 Task: Create a task  Implement a feature for users to share their activity on social media , assign it to team member softage.8@softage.net in the project VortexTech and update the status of the task to  At Risk , set the priority of the task to Medium.
Action: Mouse moved to (83, 358)
Screenshot: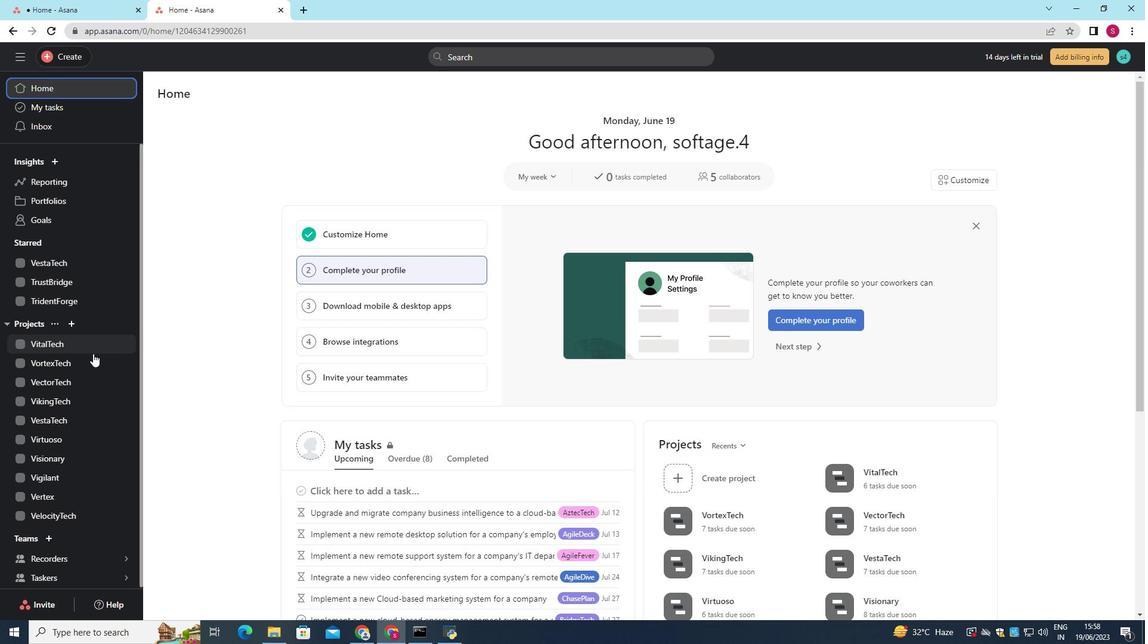 
Action: Mouse pressed left at (83, 358)
Screenshot: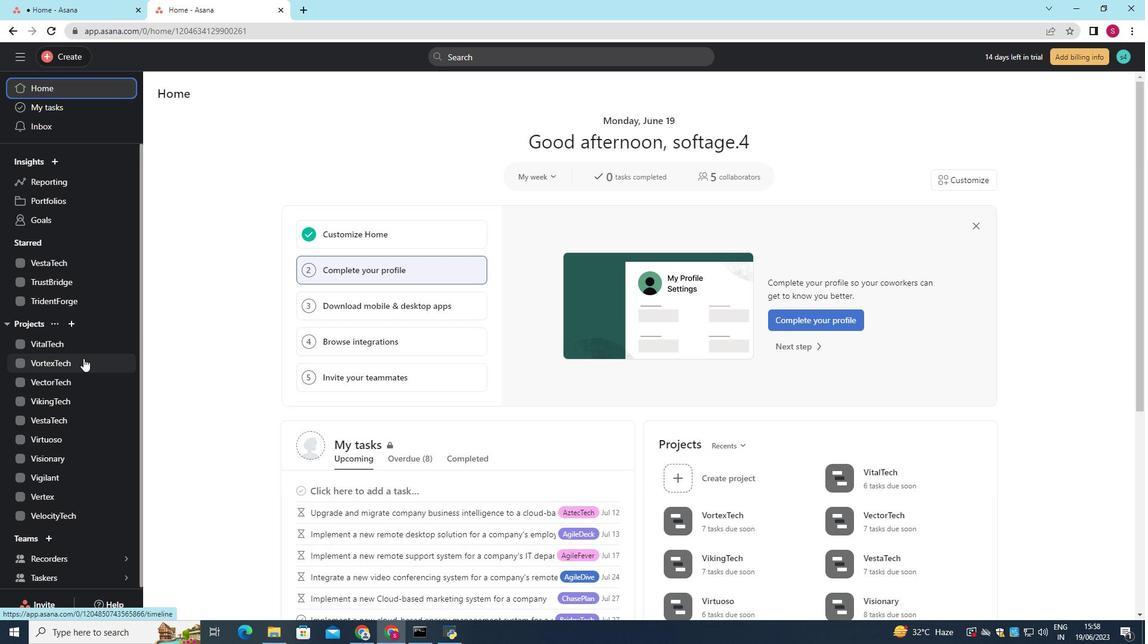 
Action: Mouse moved to (410, 334)
Screenshot: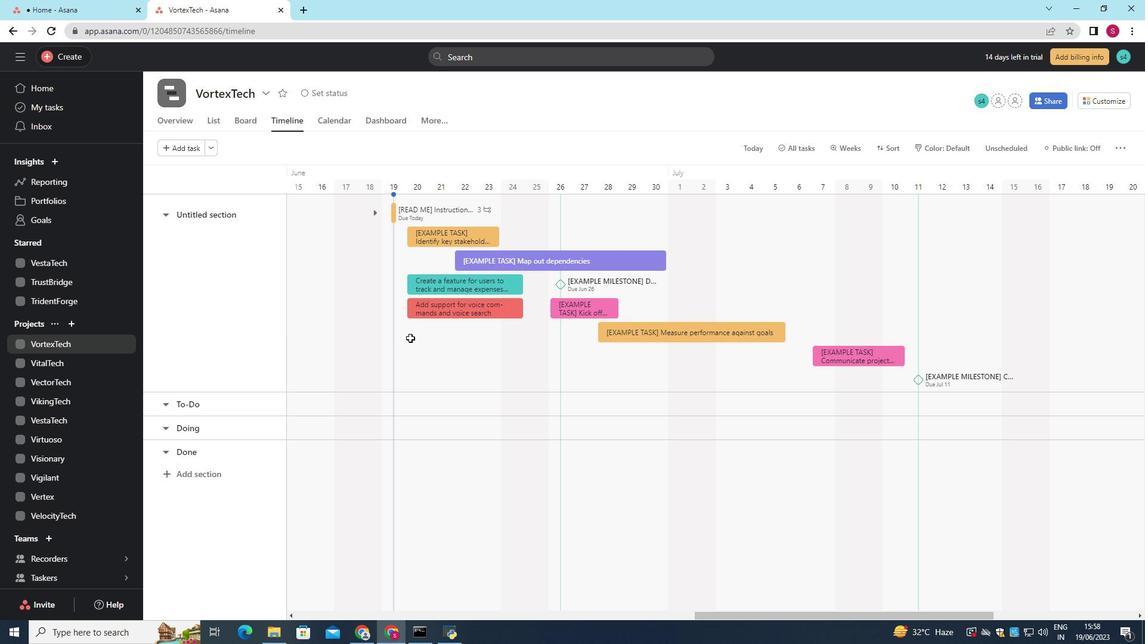 
Action: Mouse pressed left at (410, 334)
Screenshot: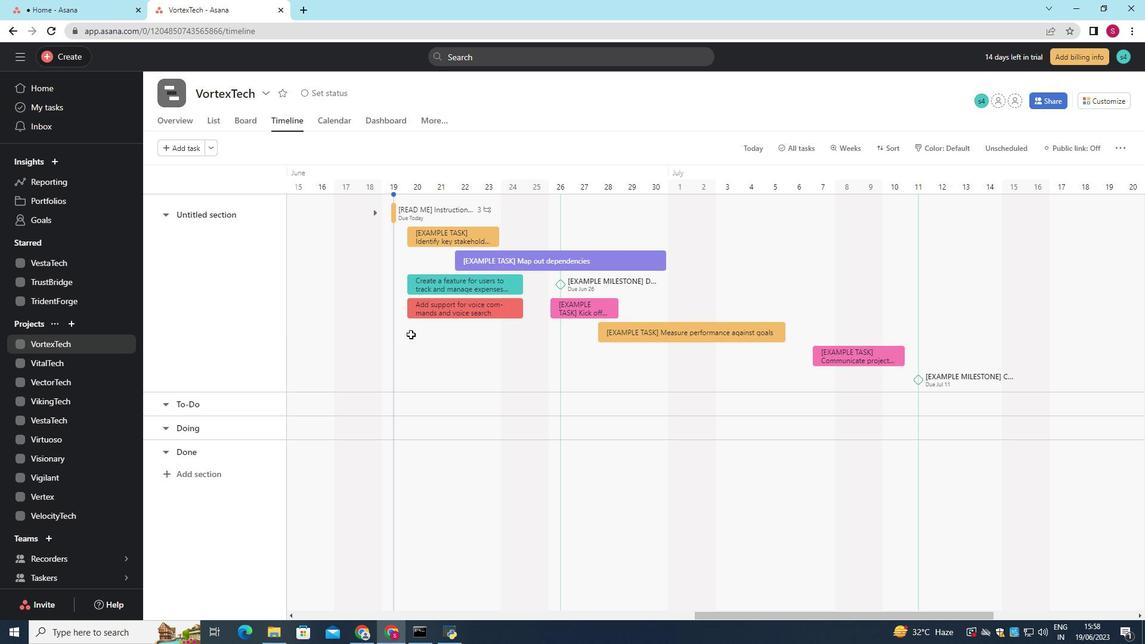 
Action: Mouse moved to (397, 342)
Screenshot: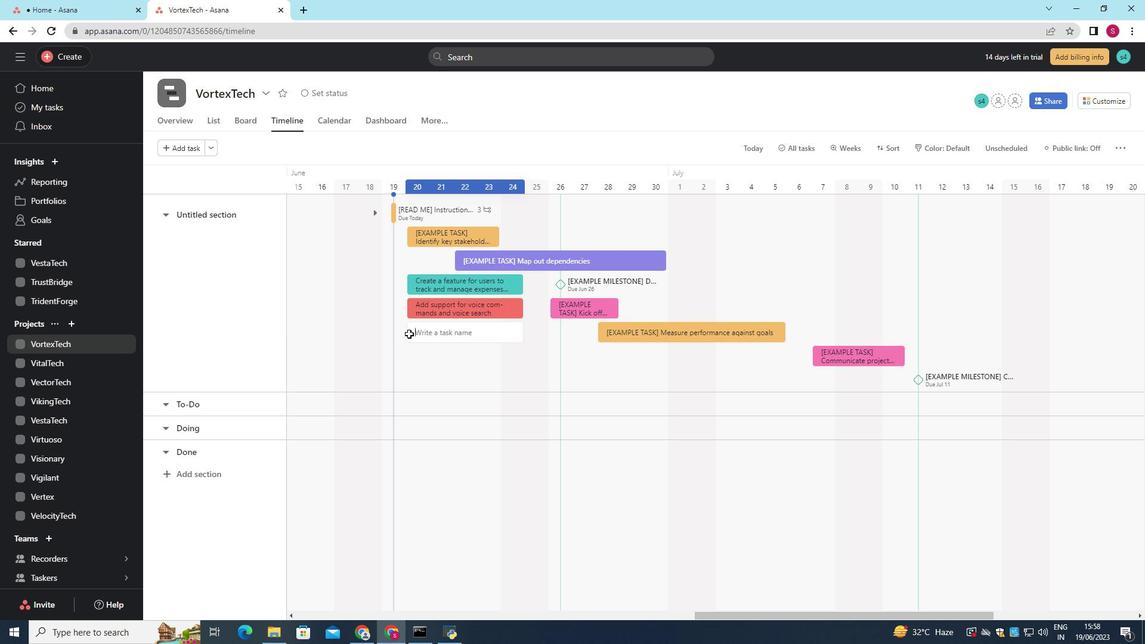 
Action: Key pressed <Key.shift>Implement<Key.space>a<Key.space>feature<Key.space>for<Key.space>users<Key.space>to<Key.space>share<Key.space>their<Key.space>activity<Key.space>on<Key.space>social<Key.space>media<Key.enter>
Screenshot: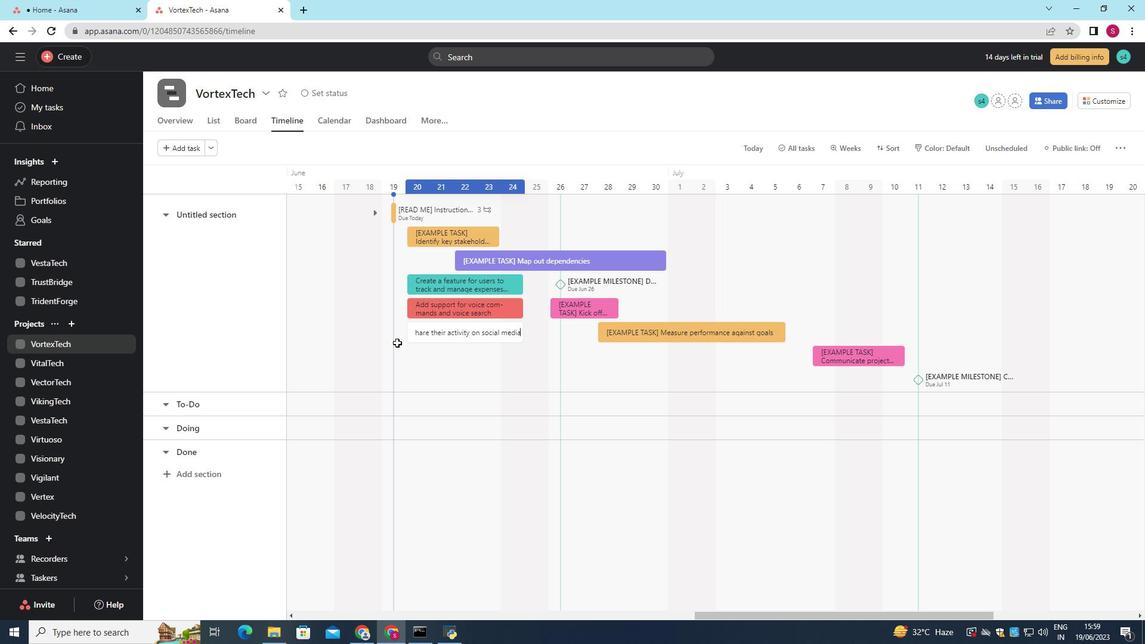 
Action: Mouse moved to (445, 325)
Screenshot: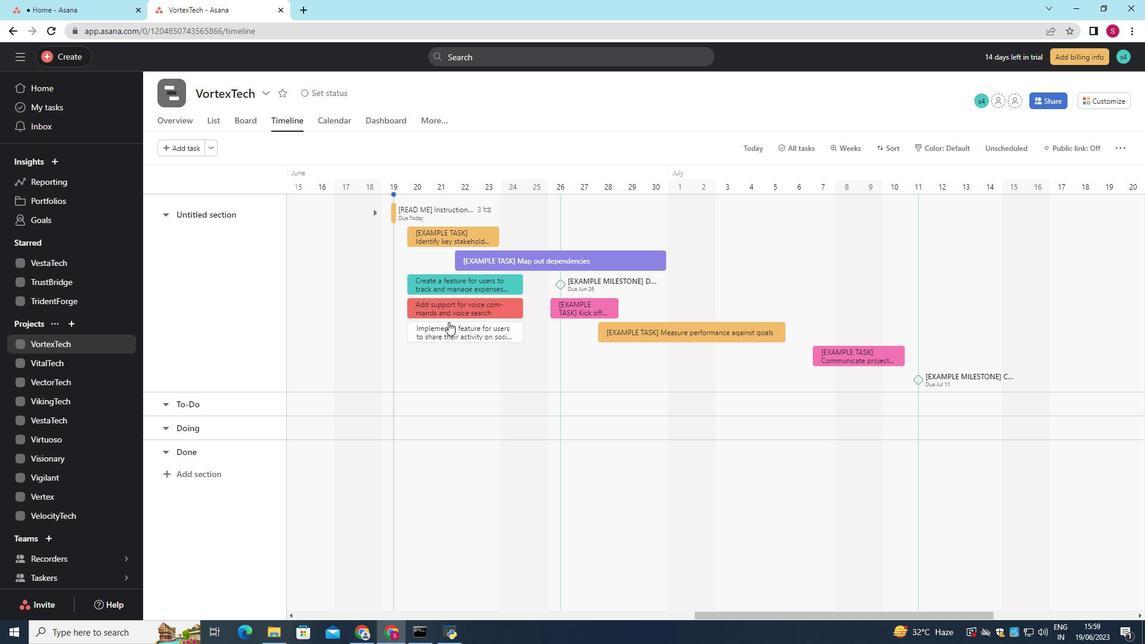 
Action: Mouse pressed left at (445, 325)
Screenshot: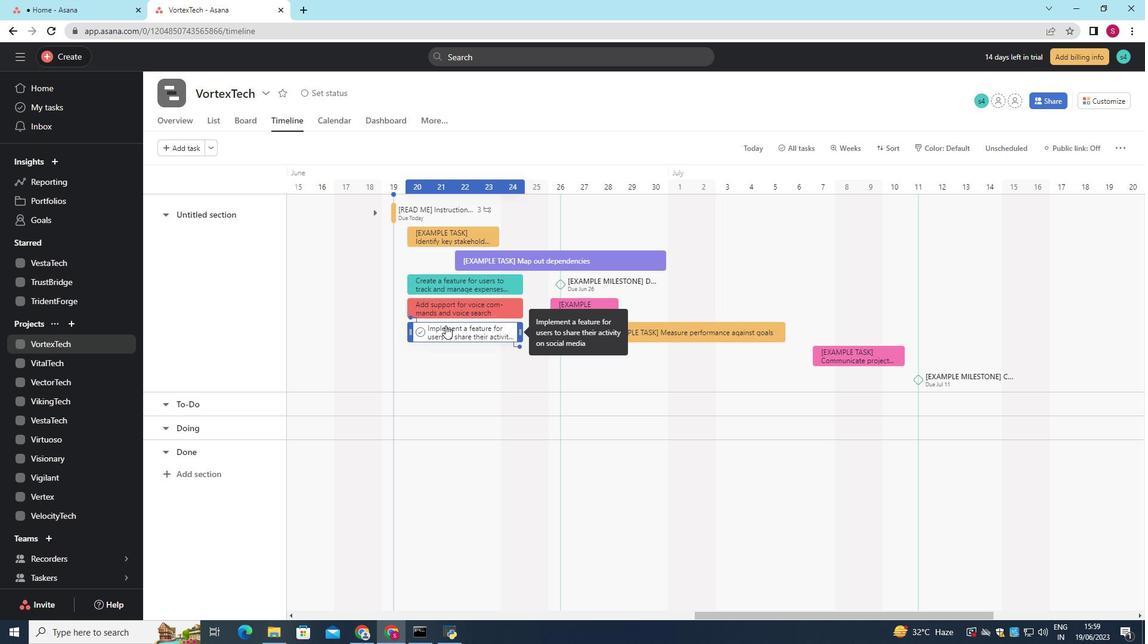 
Action: Mouse moved to (863, 236)
Screenshot: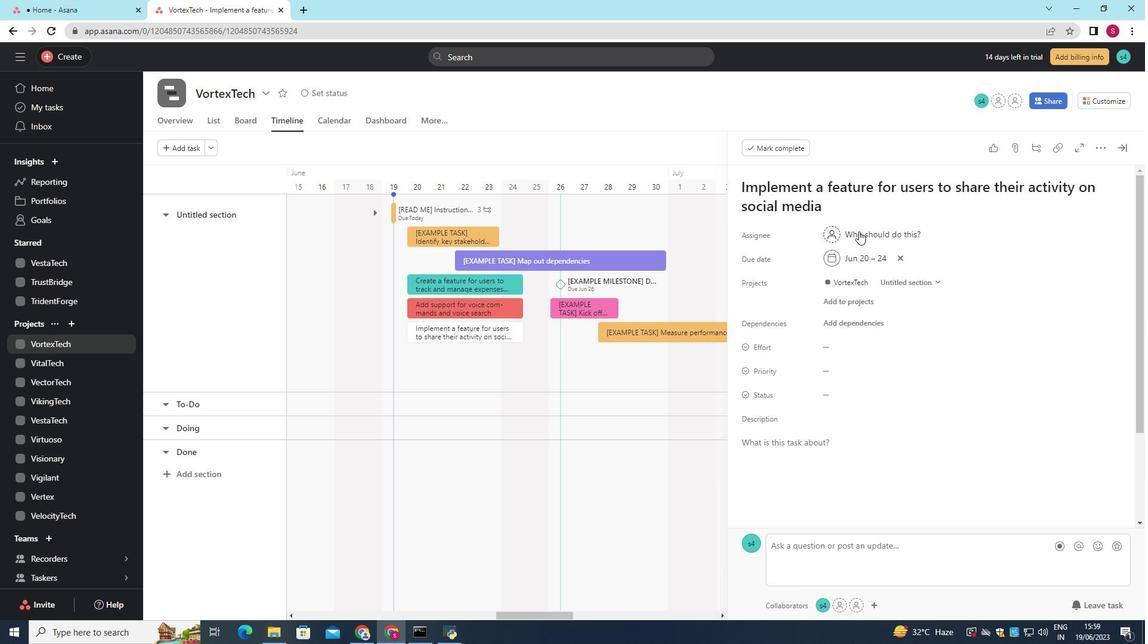 
Action: Mouse pressed left at (863, 236)
Screenshot: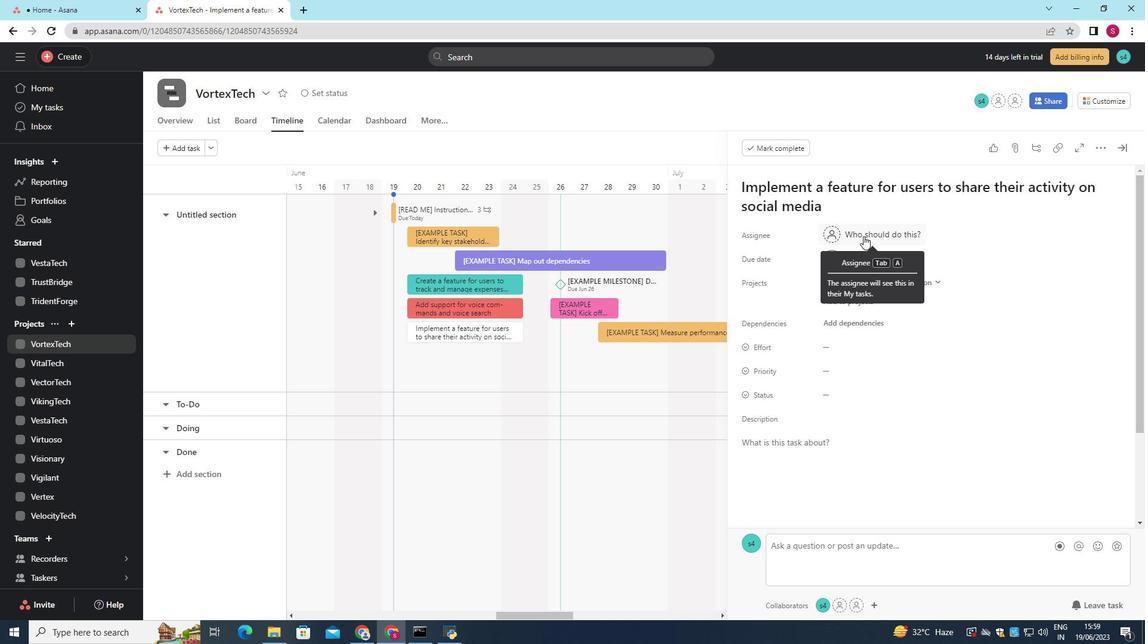 
Action: Mouse moved to (857, 239)
Screenshot: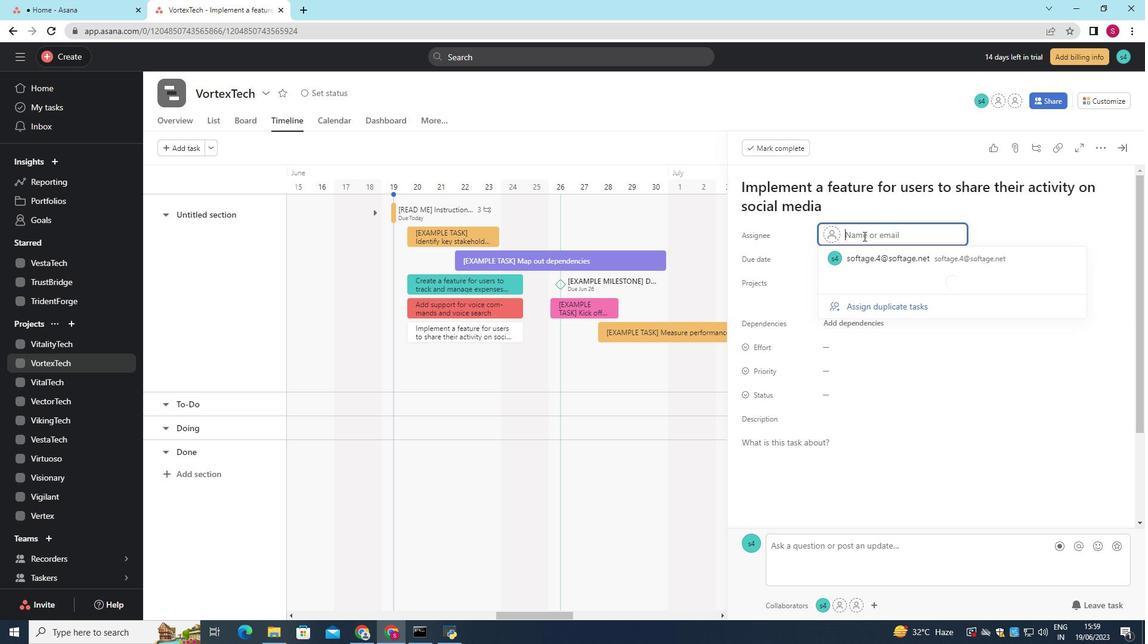 
Action: Key pressed softage.8<Key.shift>@softage.net
Screenshot: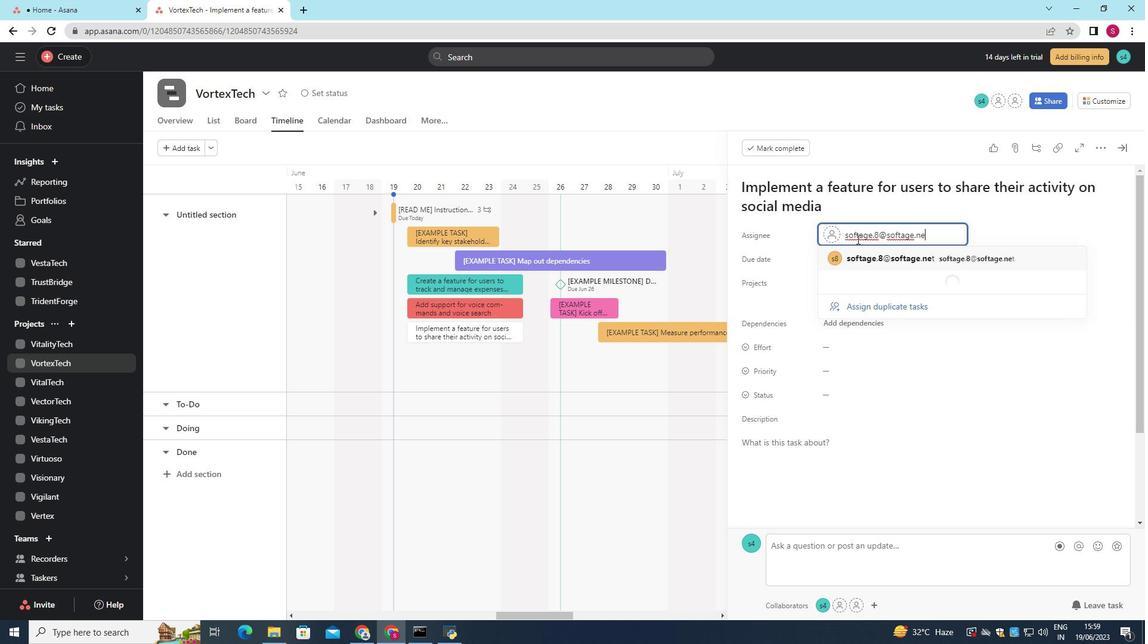 
Action: Mouse moved to (879, 394)
Screenshot: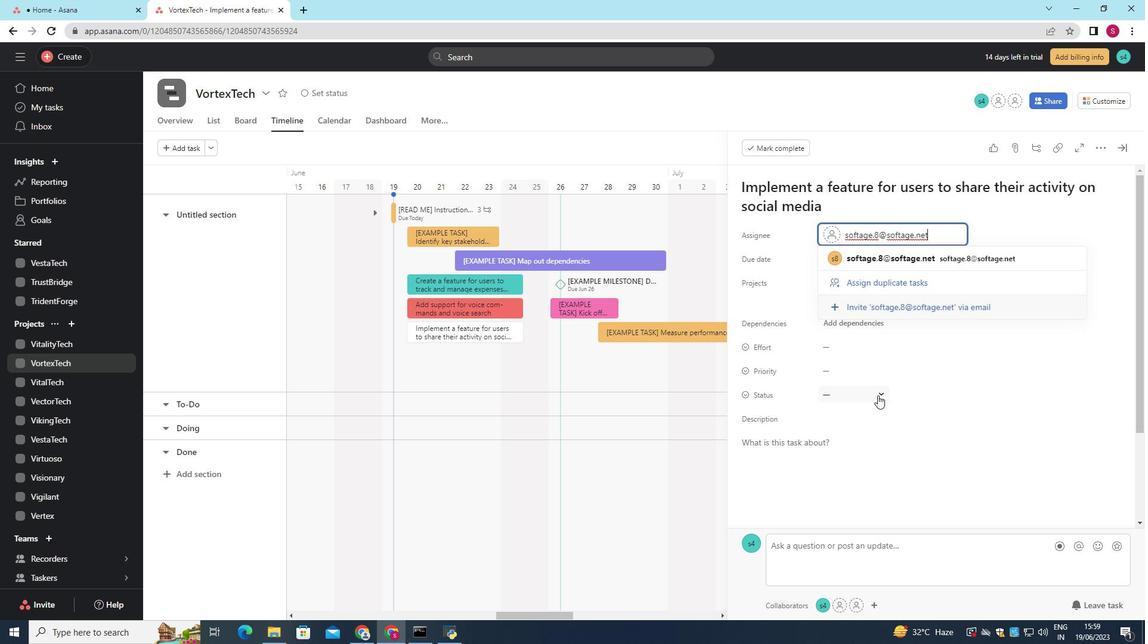 
Action: Mouse pressed left at (879, 394)
Screenshot: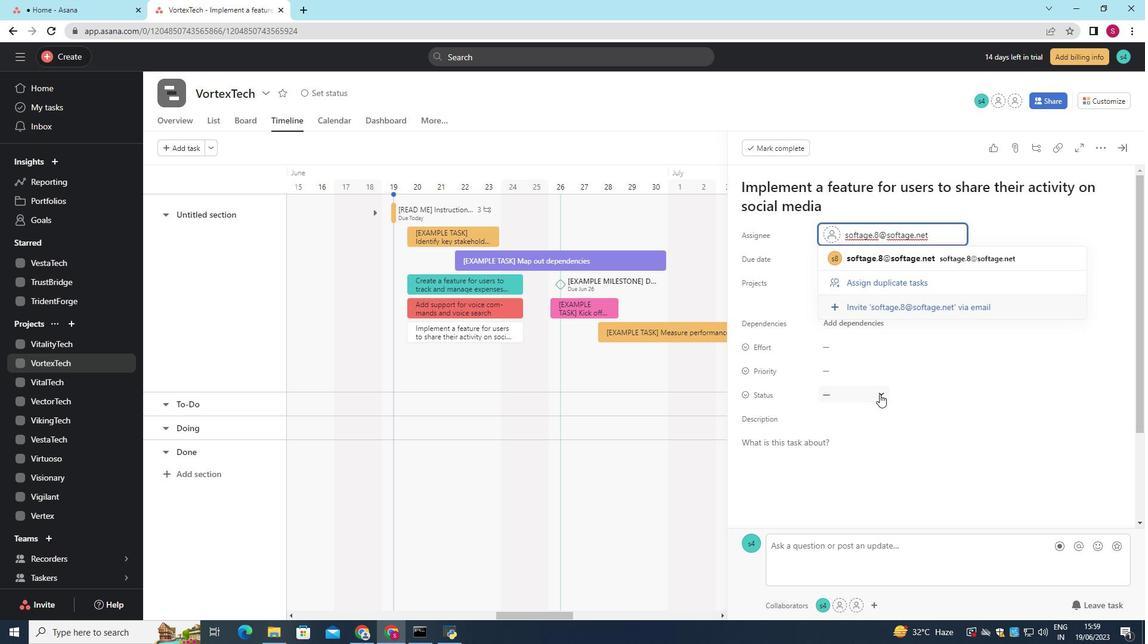 
Action: Mouse moved to (865, 454)
Screenshot: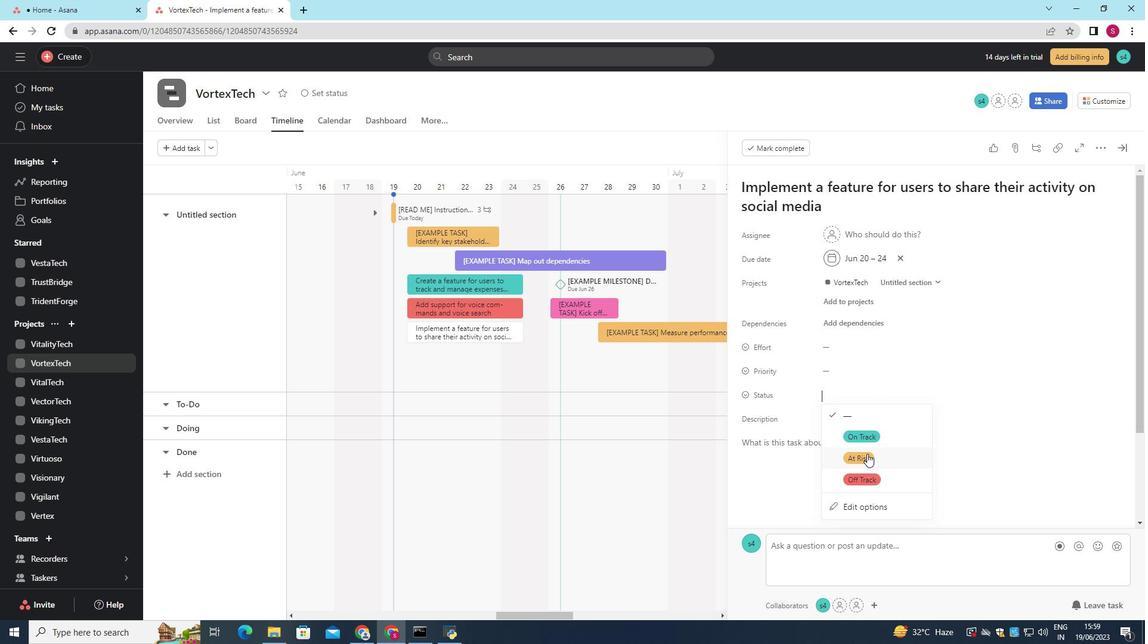 
Action: Mouse pressed left at (865, 454)
Screenshot: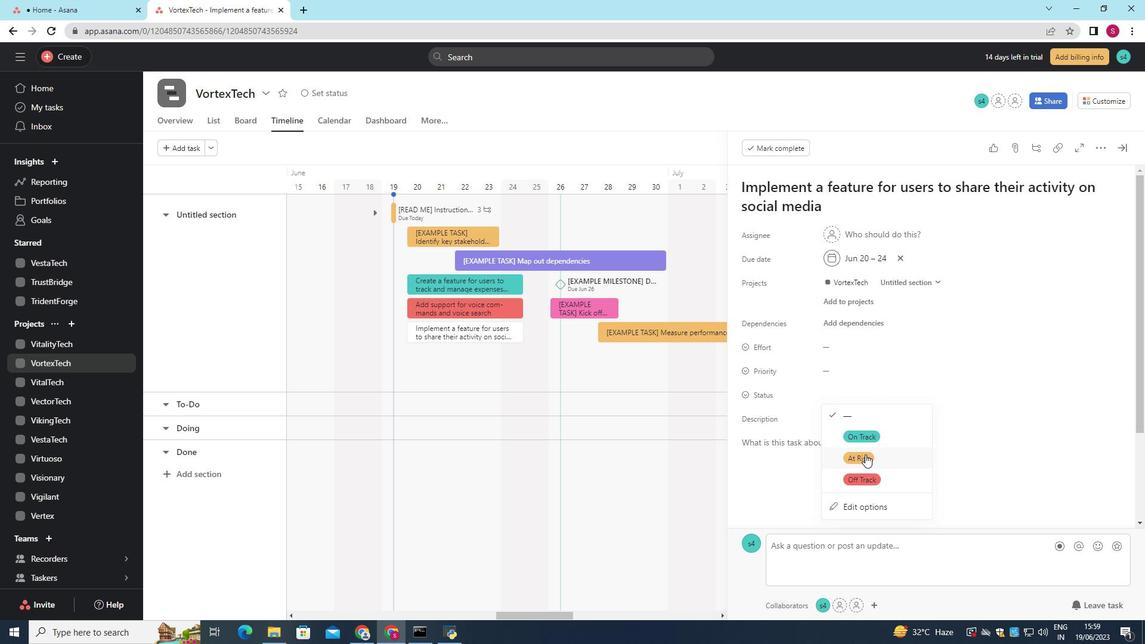 
Action: Mouse moved to (864, 366)
Screenshot: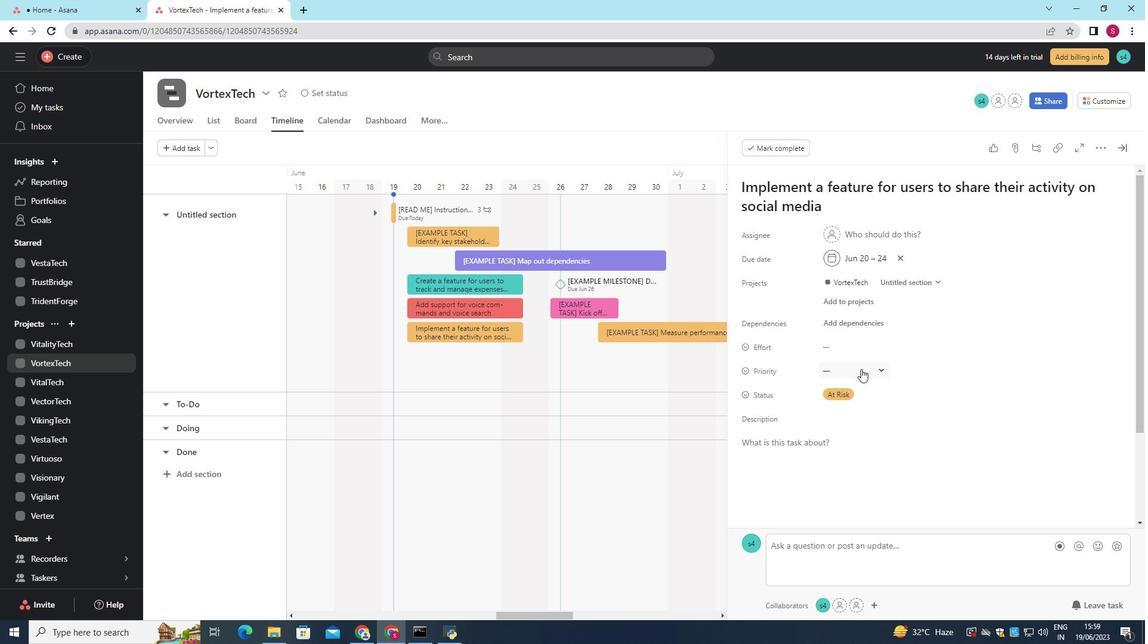 
Action: Mouse pressed left at (864, 366)
Screenshot: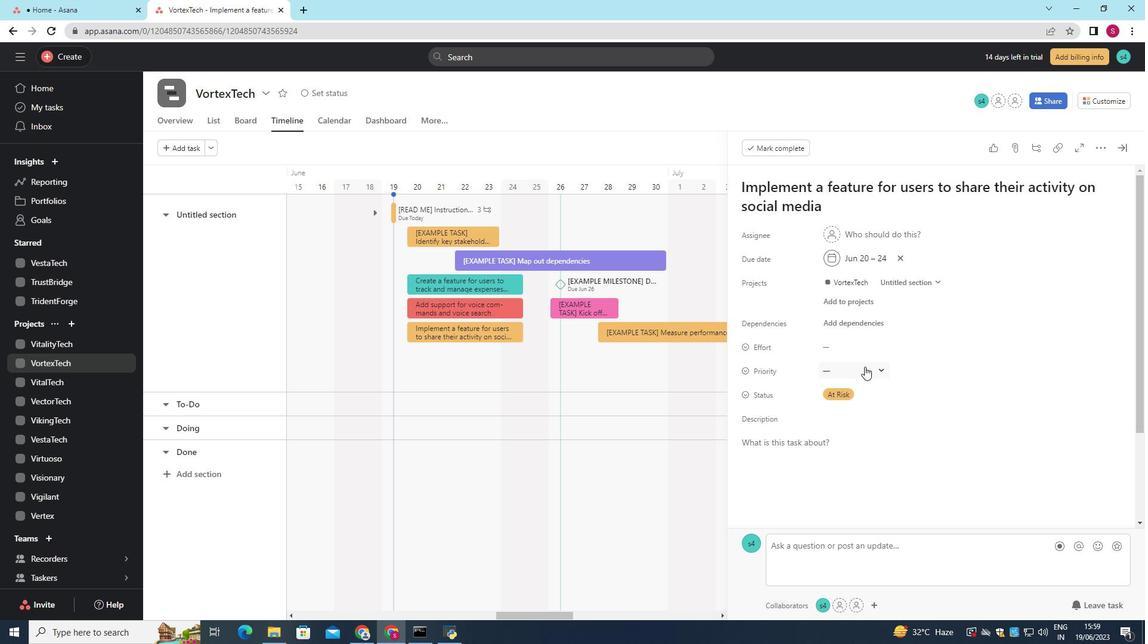 
Action: Mouse moved to (866, 425)
Screenshot: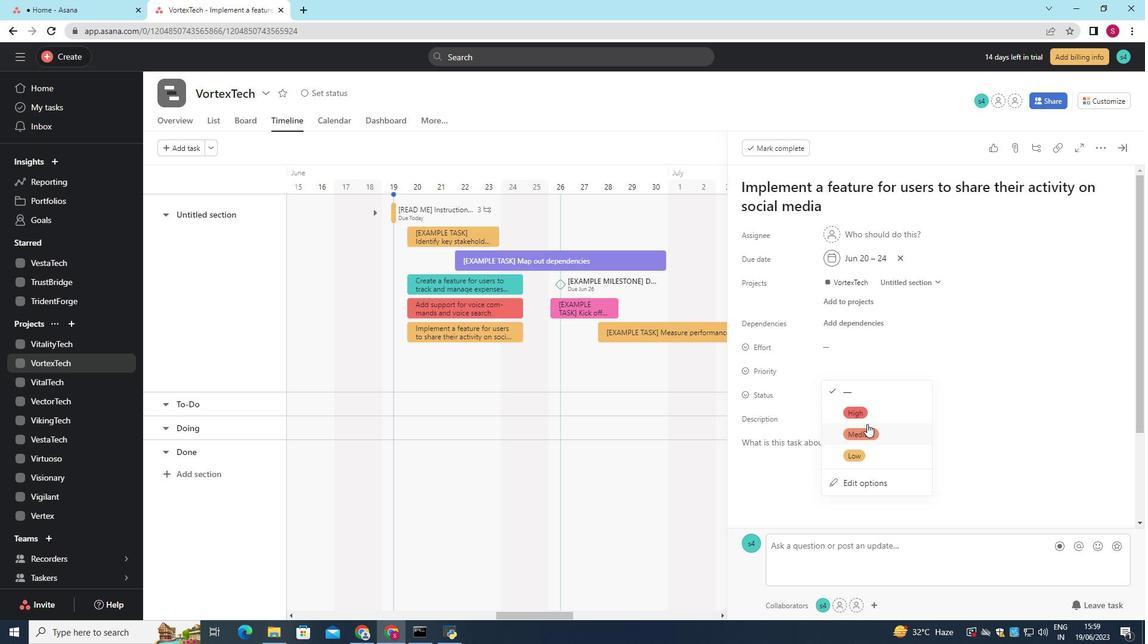 
Action: Mouse pressed left at (866, 425)
Screenshot: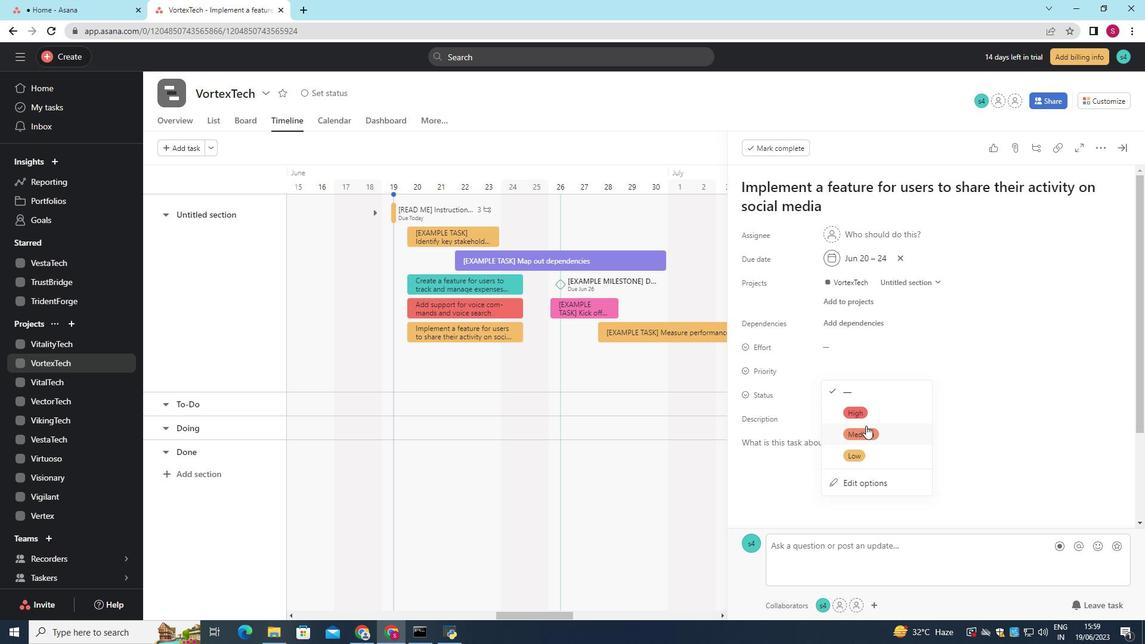 
Action: Mouse moved to (866, 427)
Screenshot: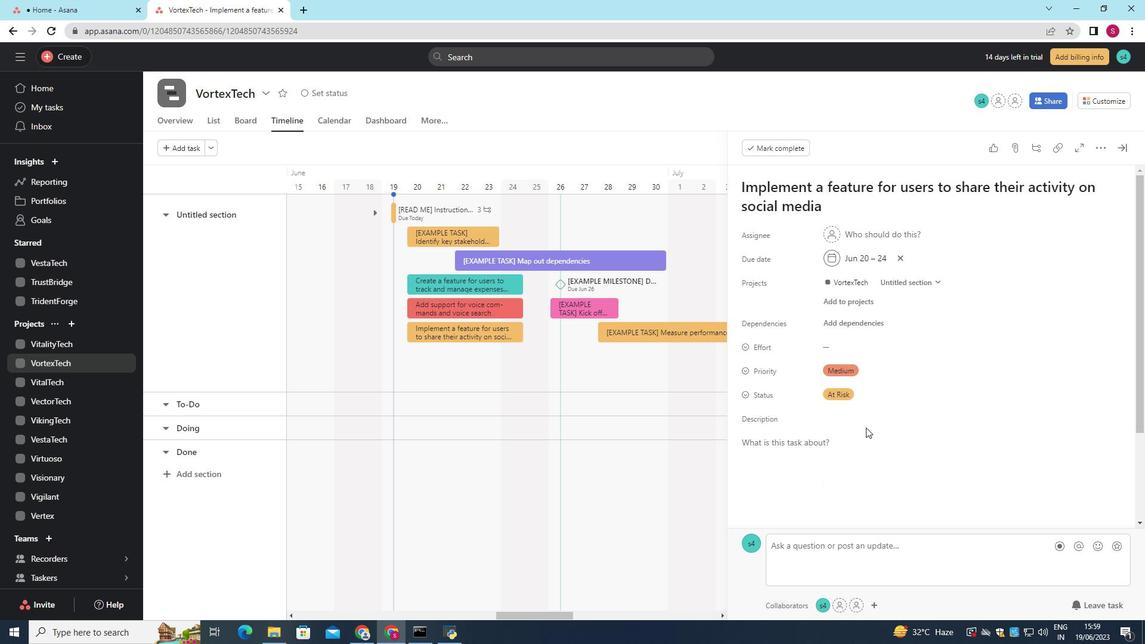 
